 Task: Set the libprojectM effect title font to "C:\WINDOWS\Fonts\arial.ttf".
Action: Mouse moved to (100, 14)
Screenshot: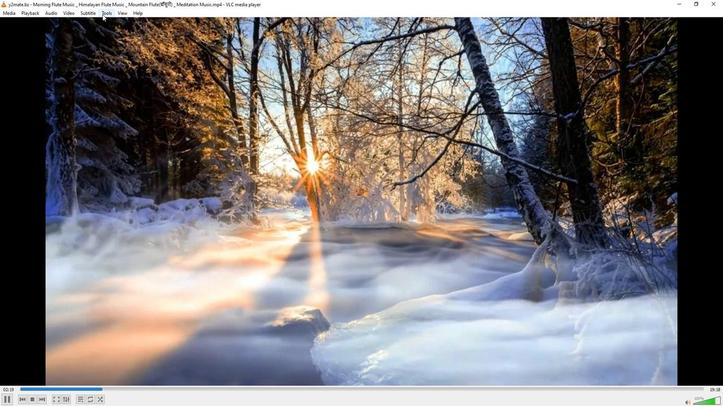 
Action: Mouse pressed left at (100, 14)
Screenshot: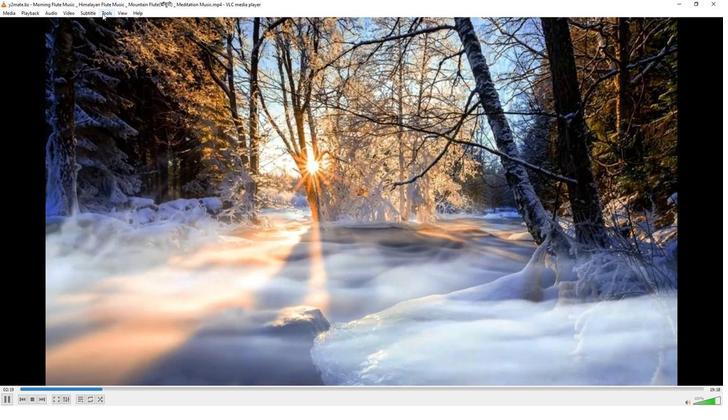 
Action: Mouse moved to (105, 103)
Screenshot: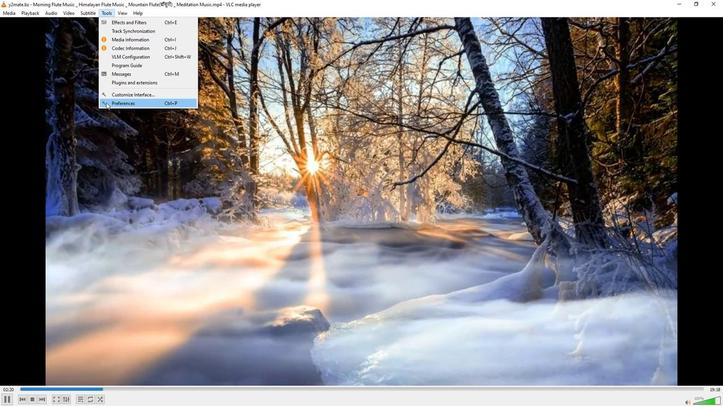 
Action: Mouse pressed left at (105, 103)
Screenshot: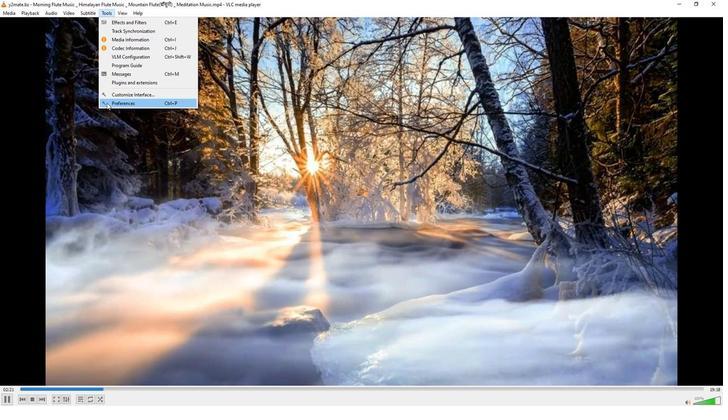 
Action: Mouse moved to (235, 333)
Screenshot: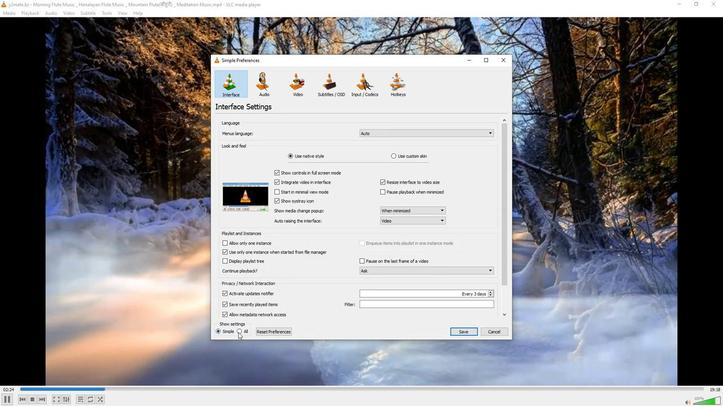 
Action: Mouse pressed left at (235, 333)
Screenshot: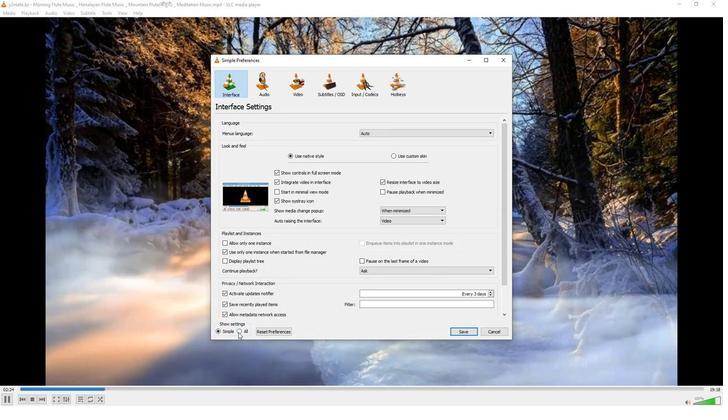 
Action: Mouse moved to (227, 186)
Screenshot: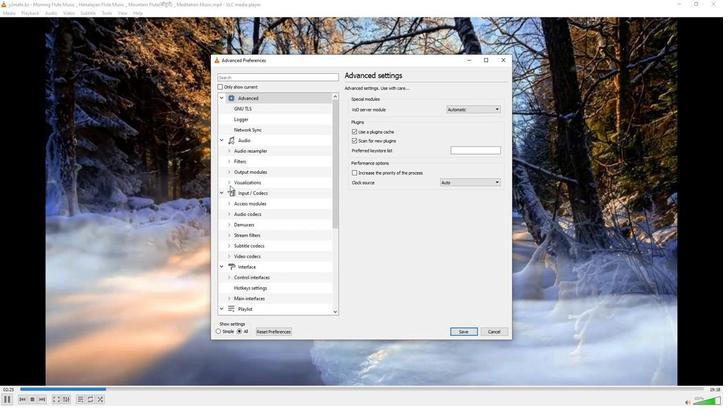 
Action: Mouse pressed left at (227, 186)
Screenshot: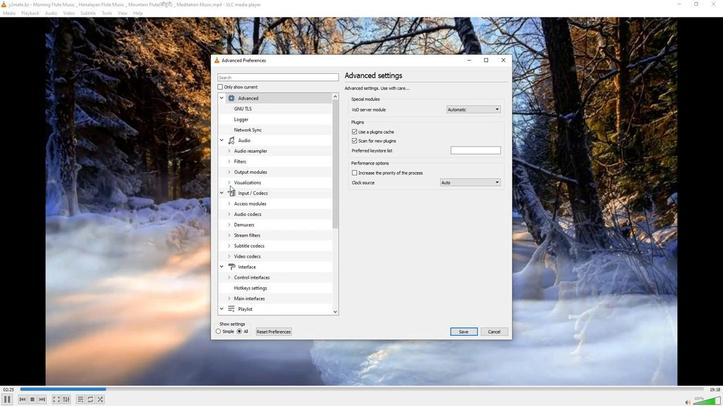 
Action: Mouse moved to (241, 212)
Screenshot: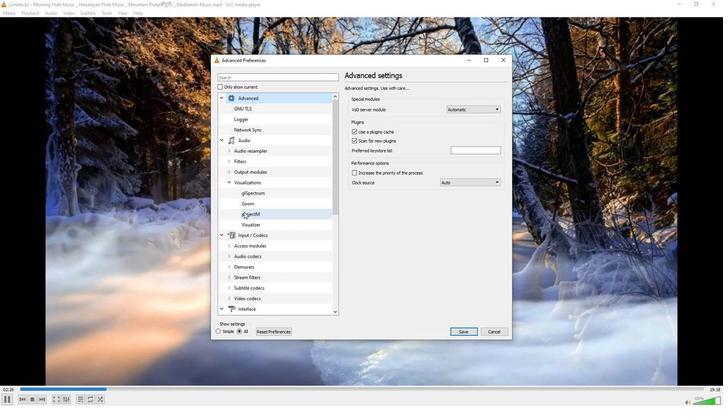 
Action: Mouse pressed left at (241, 212)
Screenshot: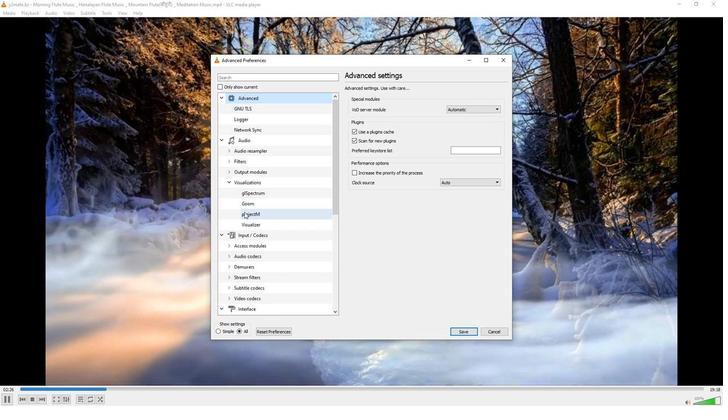 
Action: Mouse moved to (411, 124)
Screenshot: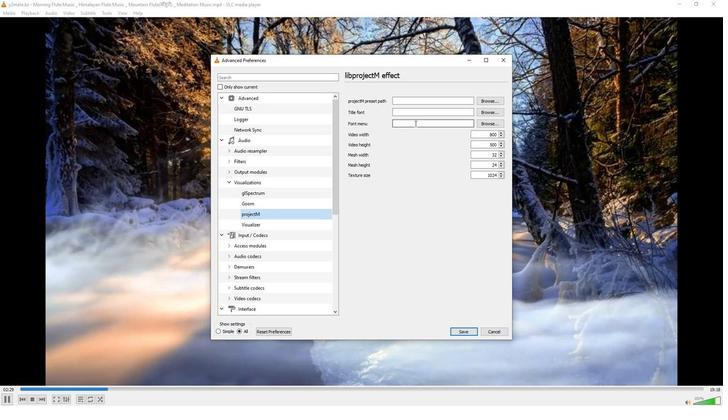 
Action: Mouse pressed left at (411, 124)
Screenshot: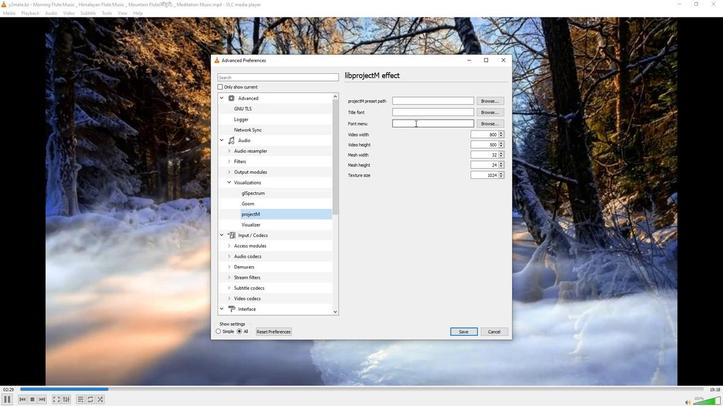 
Action: Key pressed <Key.shift>C<Key.shift>:\<Key.shift>WINDOWS\<Key.shift><Key.shift><Key.shift><Key.shift>Fonta\arial.ttf
Screenshot: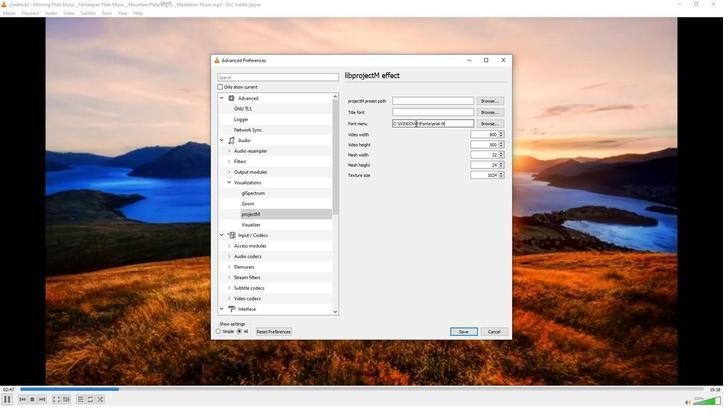 
Action: Mouse moved to (409, 125)
Screenshot: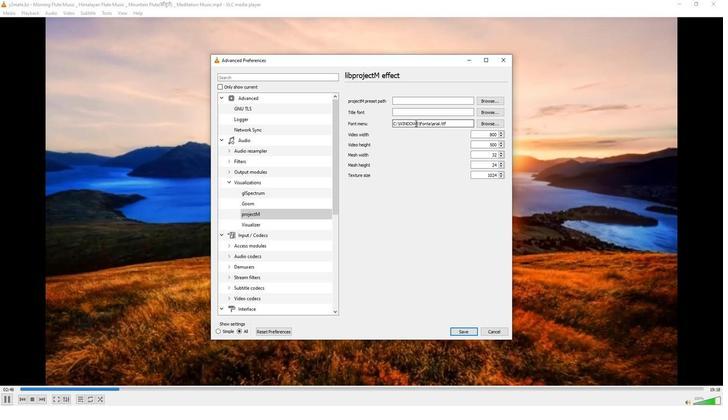
